 Task: Look for products in the category "Jams & Jellies" from Bonne Maman only.
Action: Mouse moved to (791, 310)
Screenshot: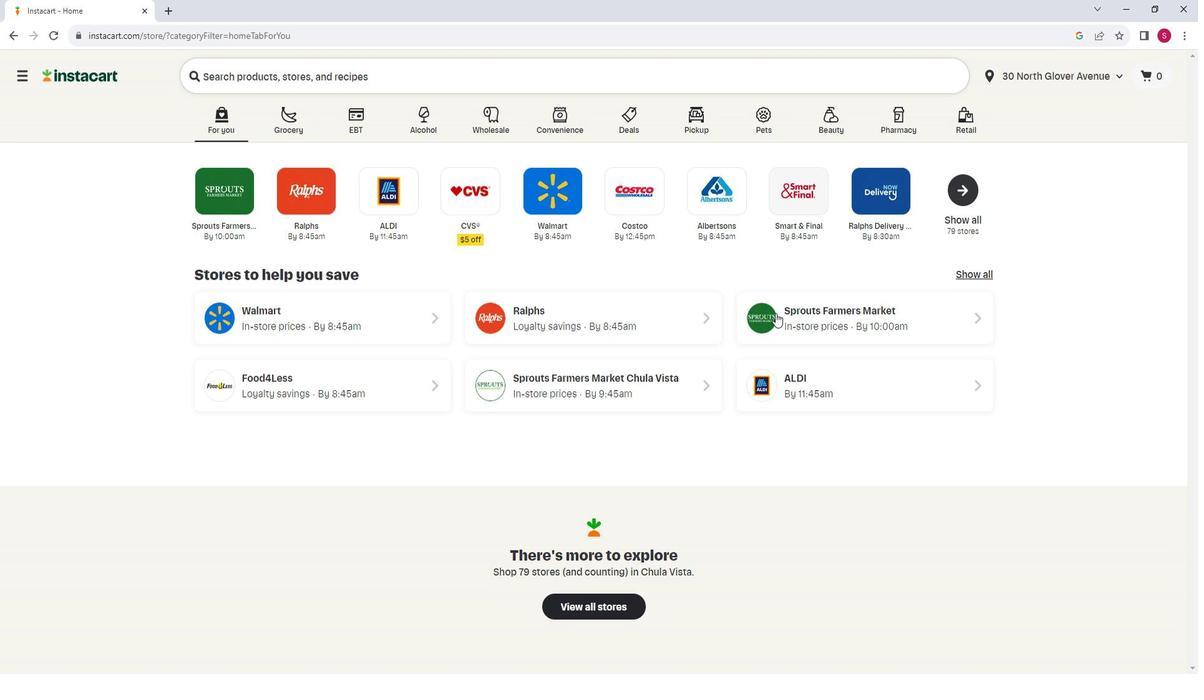 
Action: Mouse pressed left at (791, 310)
Screenshot: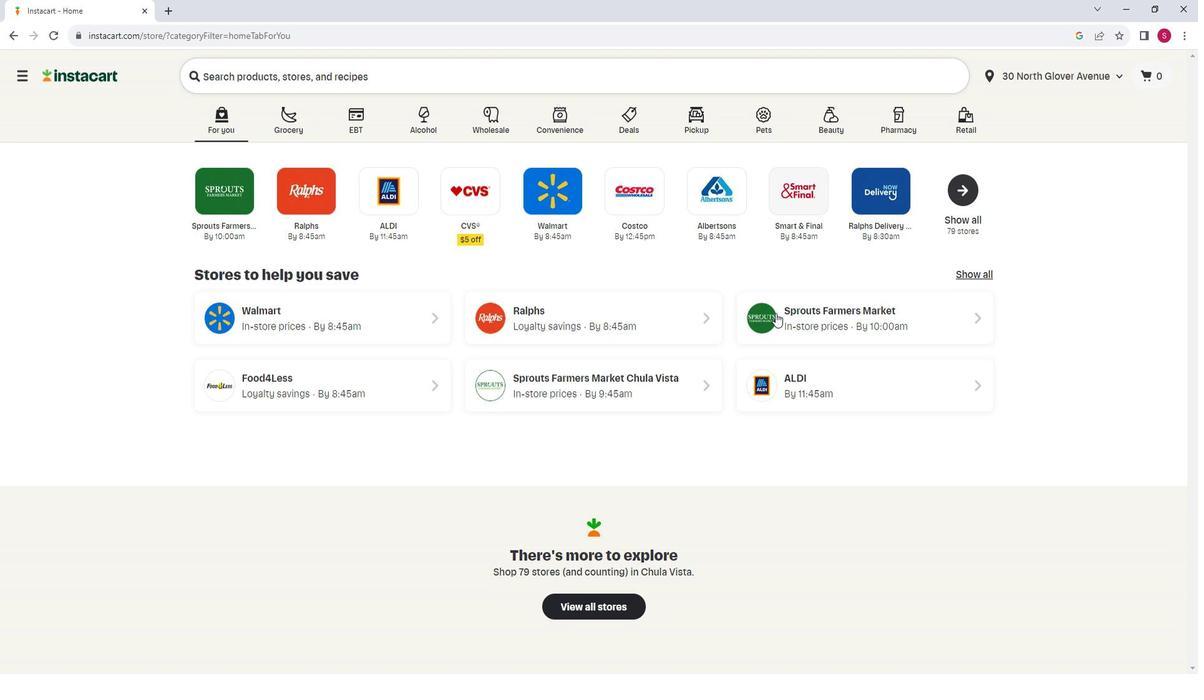 
Action: Mouse moved to (120, 410)
Screenshot: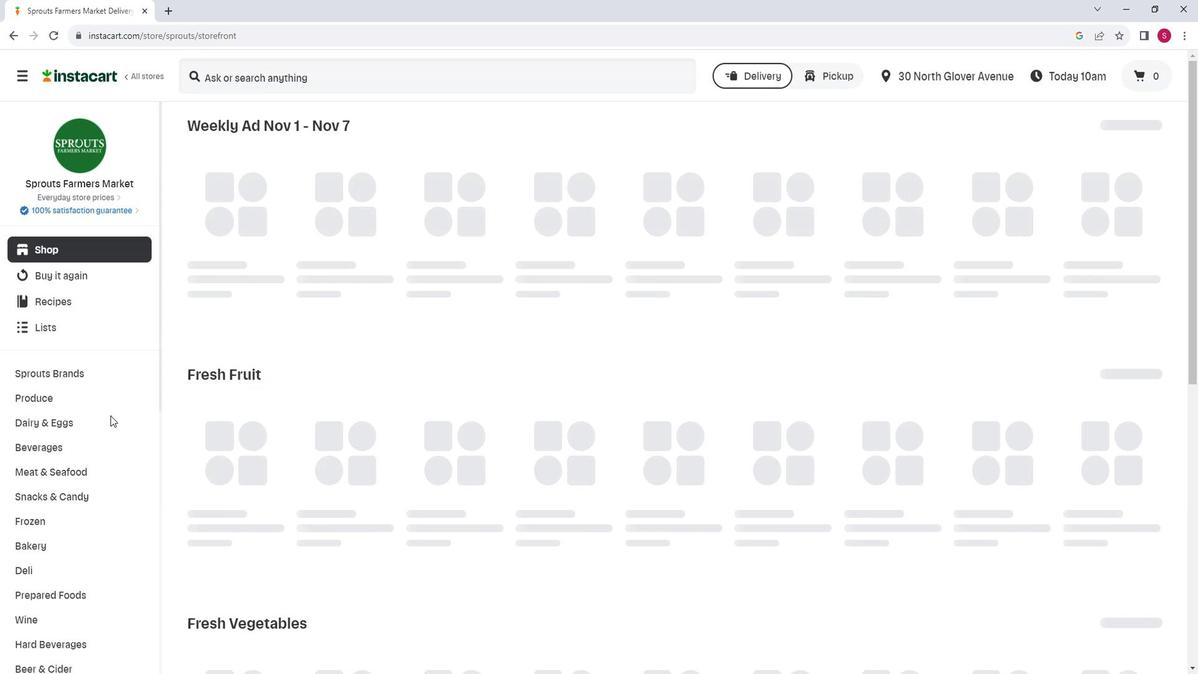 
Action: Mouse scrolled (120, 410) with delta (0, 0)
Screenshot: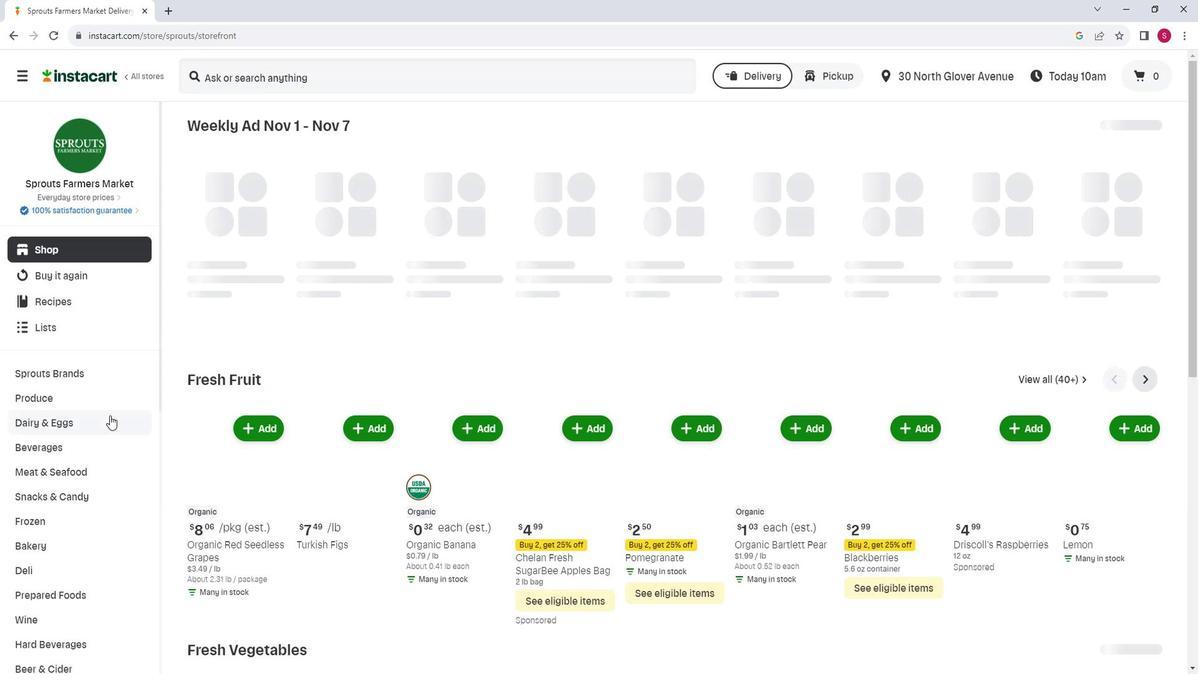 
Action: Mouse scrolled (120, 410) with delta (0, 0)
Screenshot: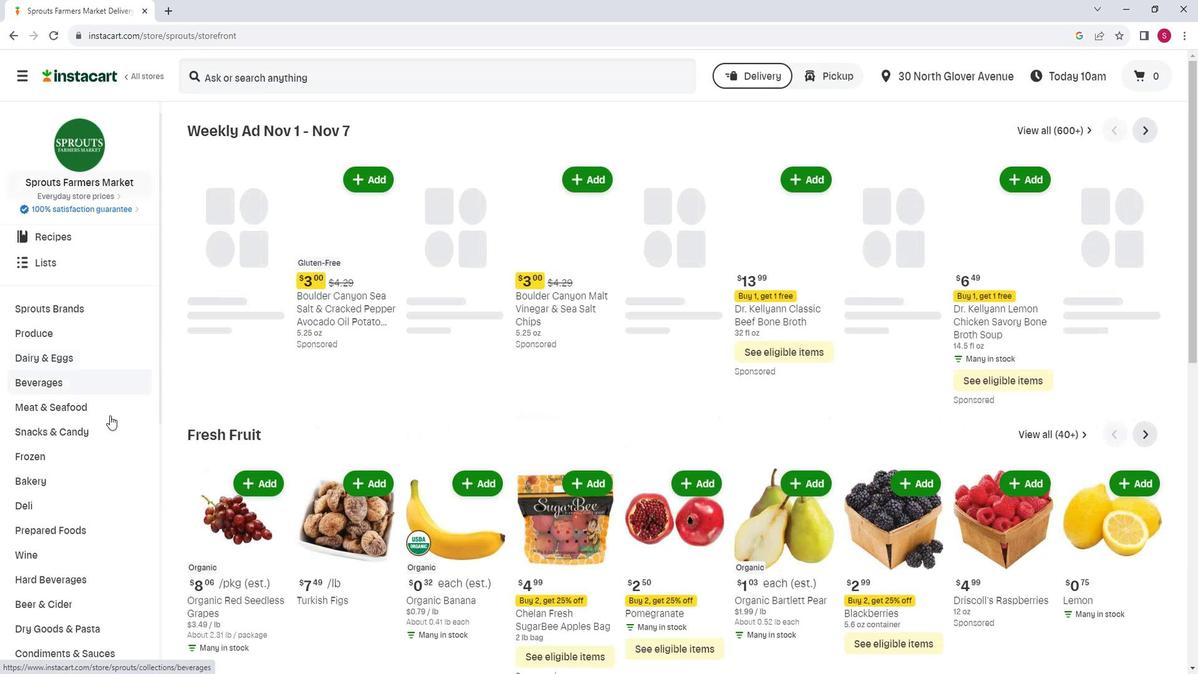 
Action: Mouse moved to (120, 410)
Screenshot: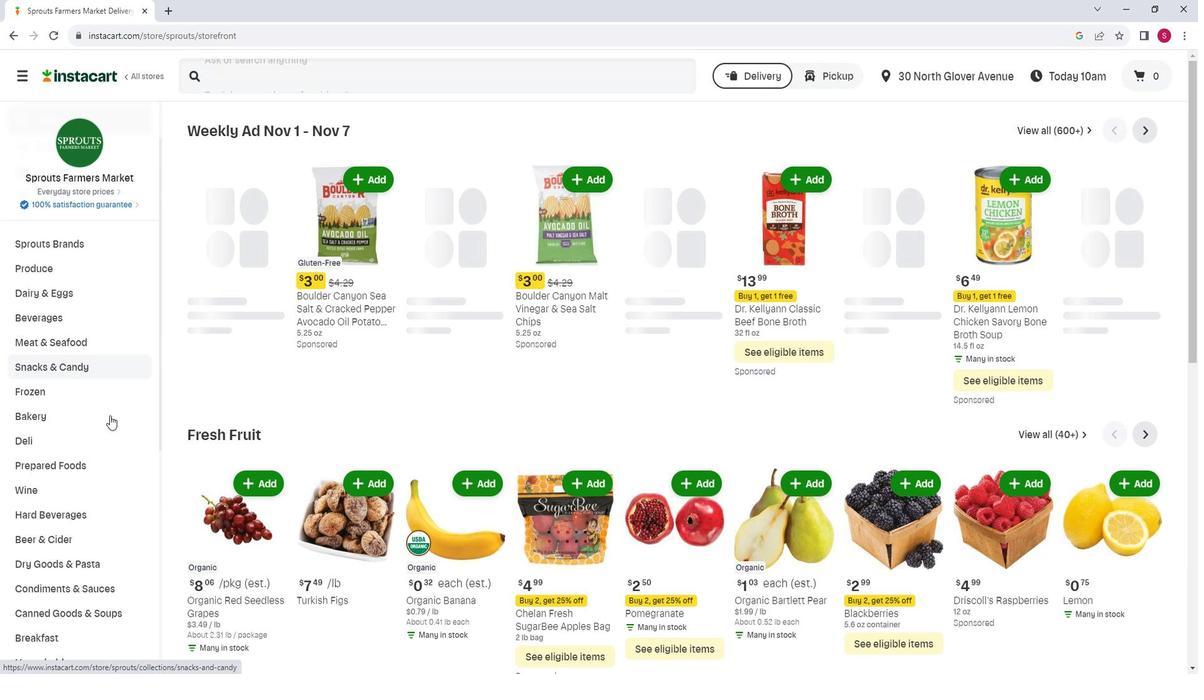 
Action: Mouse scrolled (120, 410) with delta (0, 0)
Screenshot: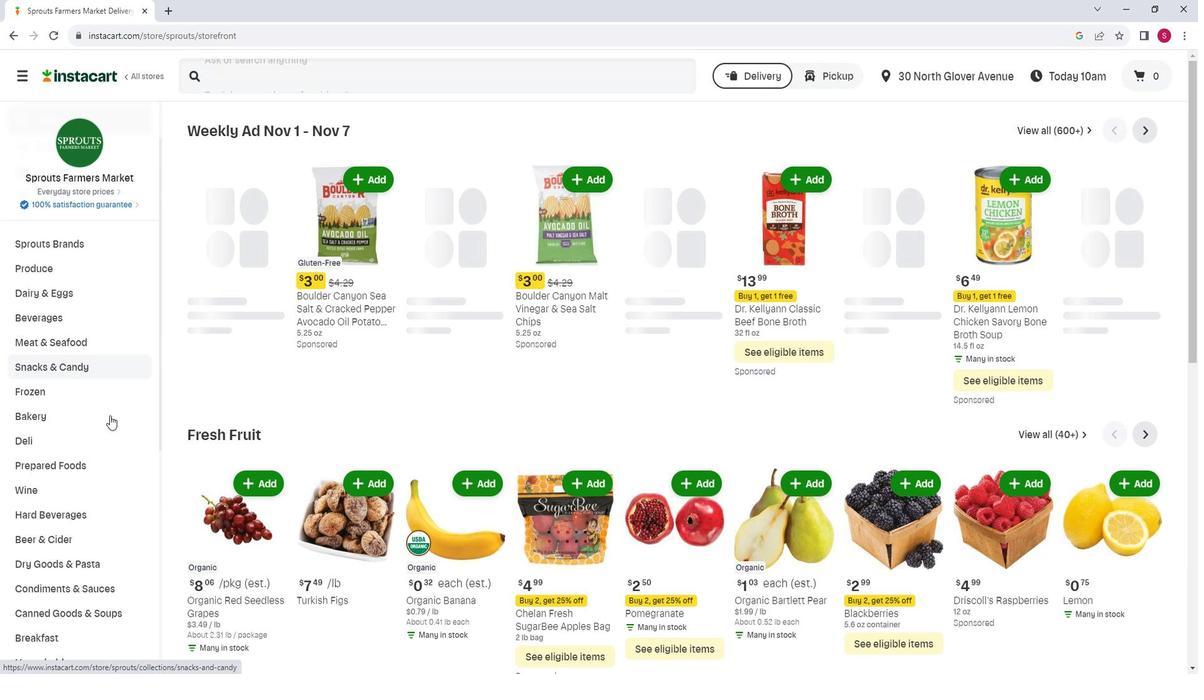 
Action: Mouse moved to (121, 410)
Screenshot: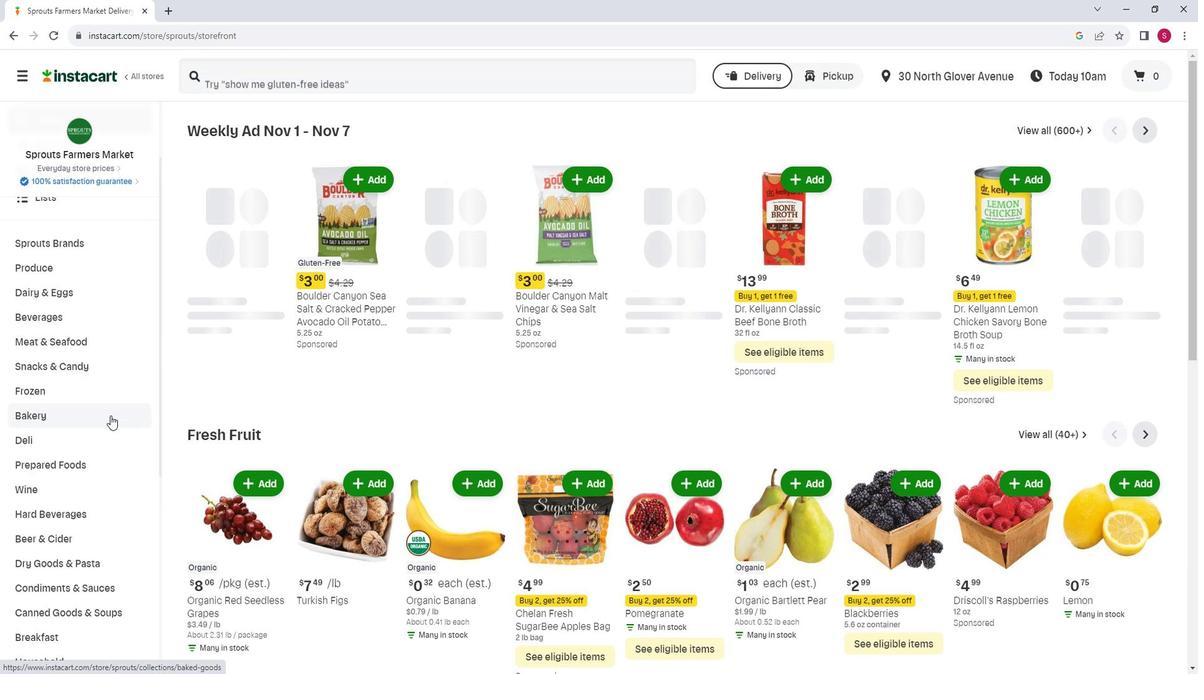 
Action: Mouse scrolled (121, 410) with delta (0, 0)
Screenshot: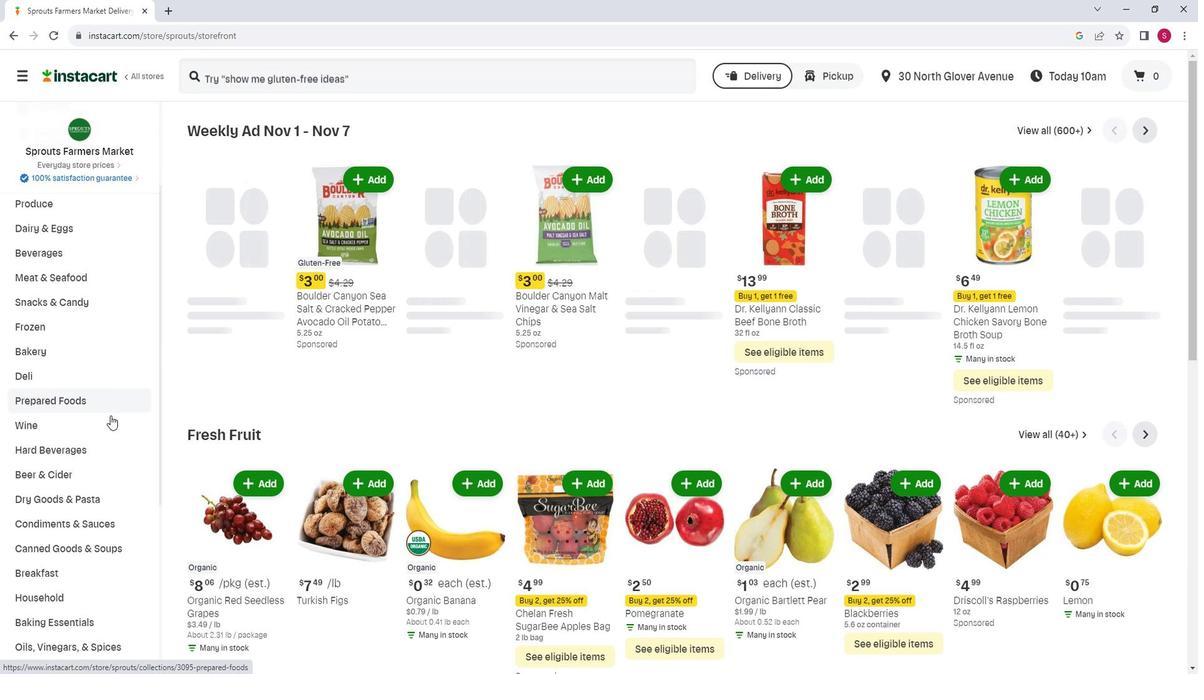 
Action: Mouse moved to (96, 494)
Screenshot: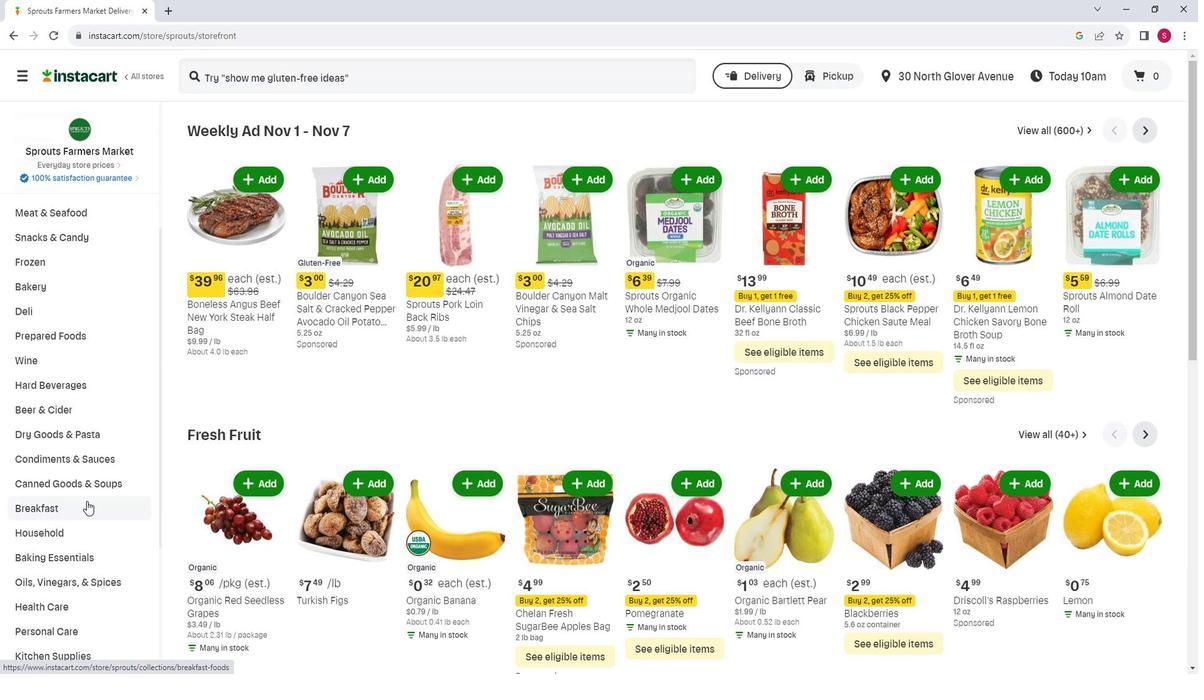 
Action: Mouse pressed left at (96, 494)
Screenshot: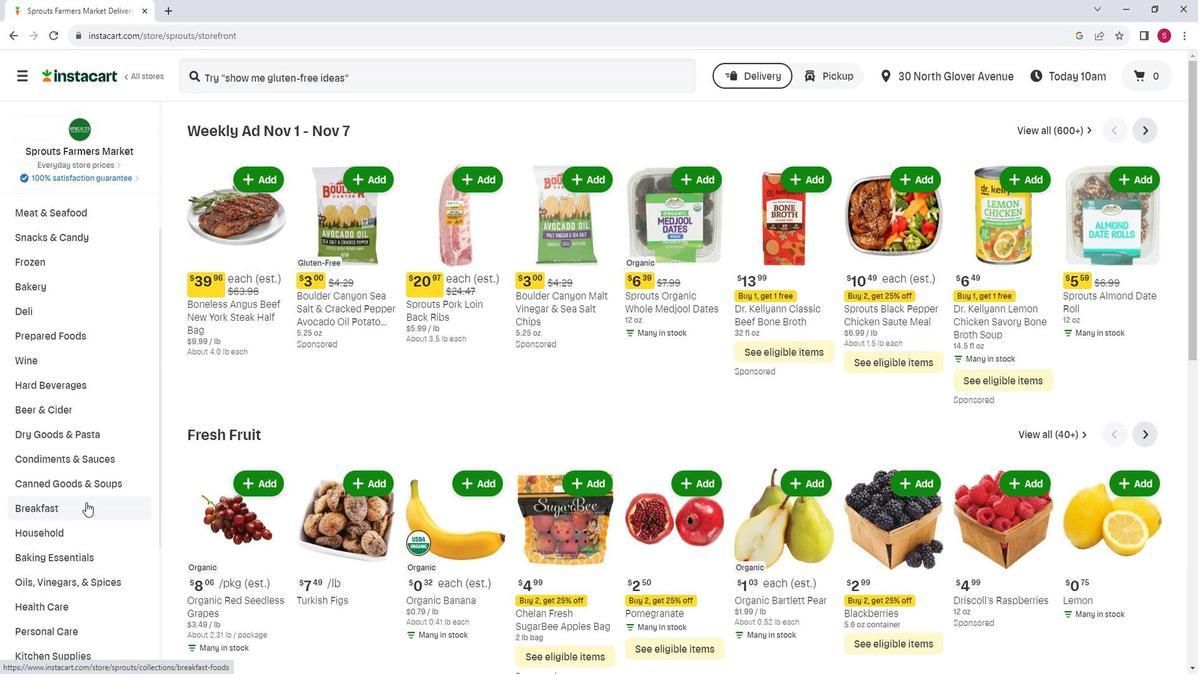 
Action: Mouse moved to (759, 162)
Screenshot: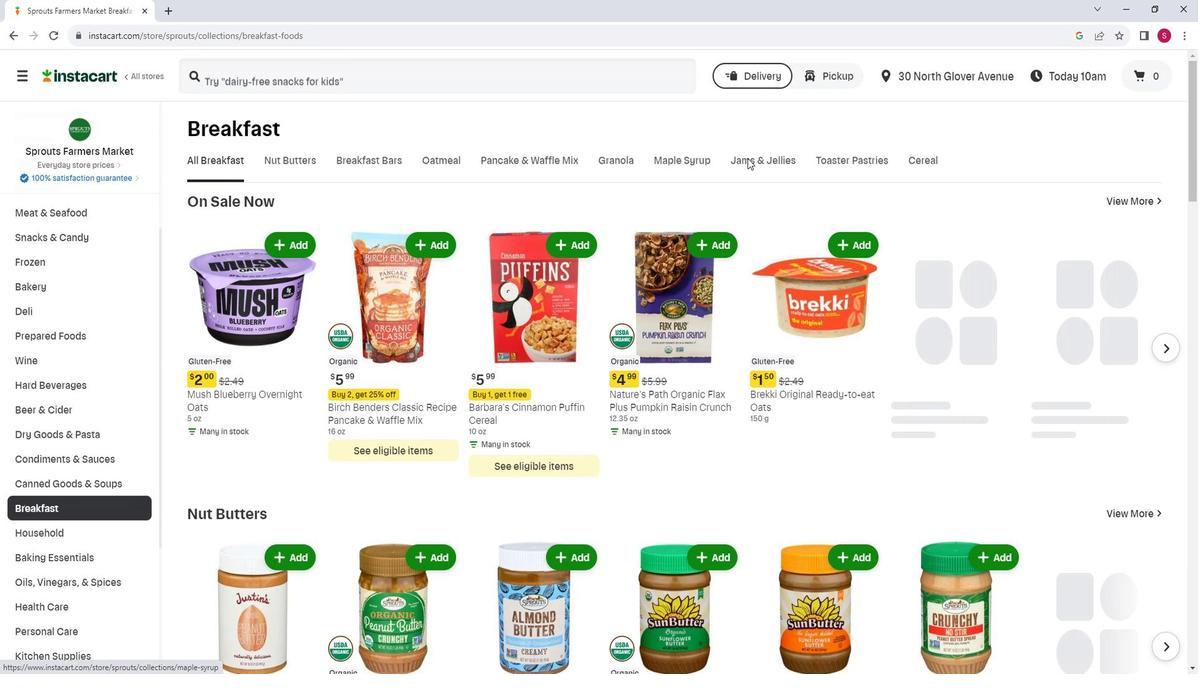 
Action: Mouse pressed left at (759, 162)
Screenshot: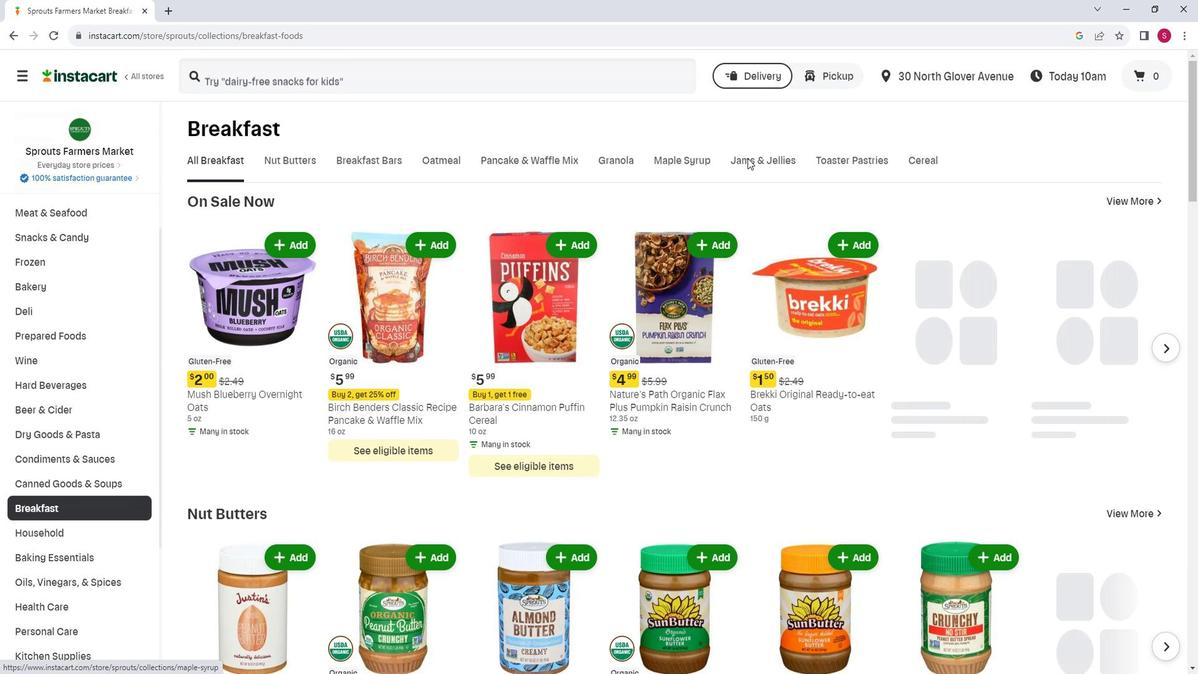 
Action: Mouse moved to (321, 214)
Screenshot: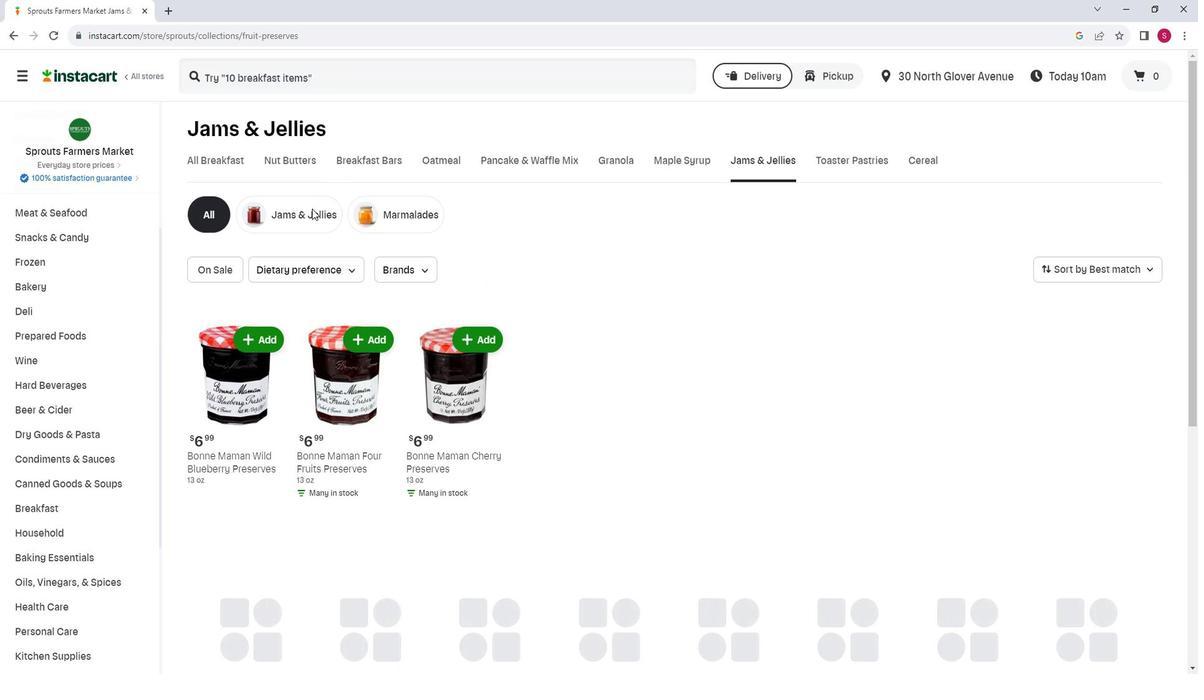 
Action: Mouse pressed left at (321, 214)
Screenshot: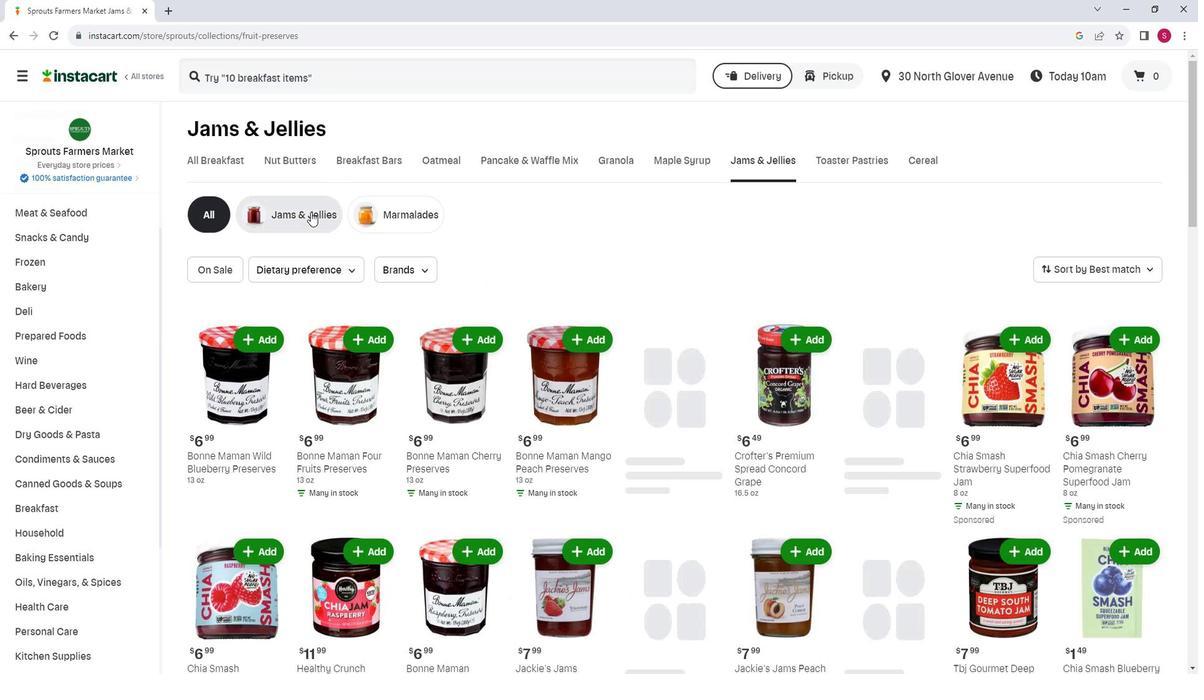 
Action: Mouse moved to (427, 269)
Screenshot: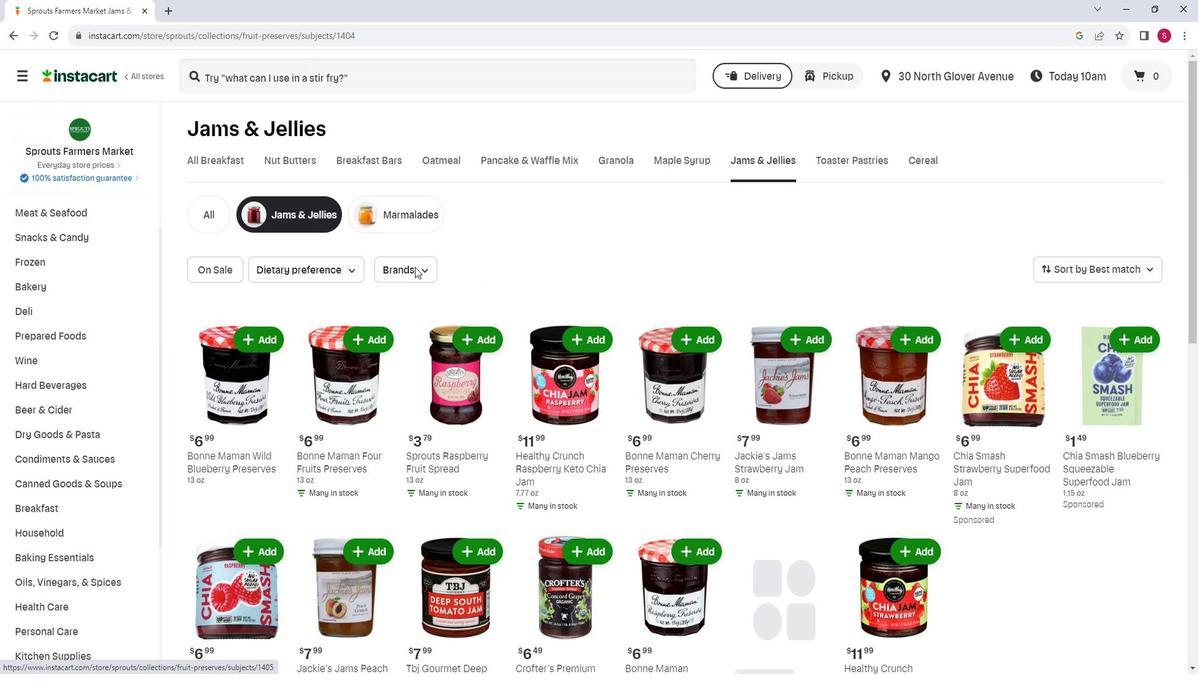 
Action: Mouse pressed left at (427, 269)
Screenshot: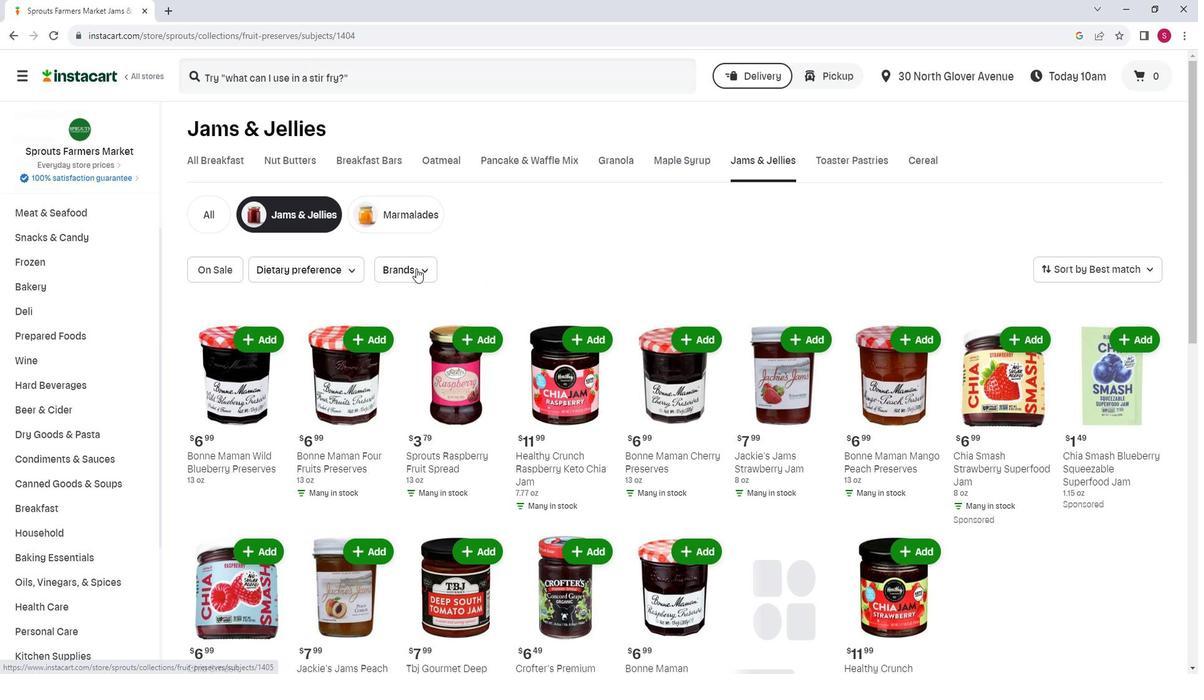 
Action: Mouse moved to (466, 370)
Screenshot: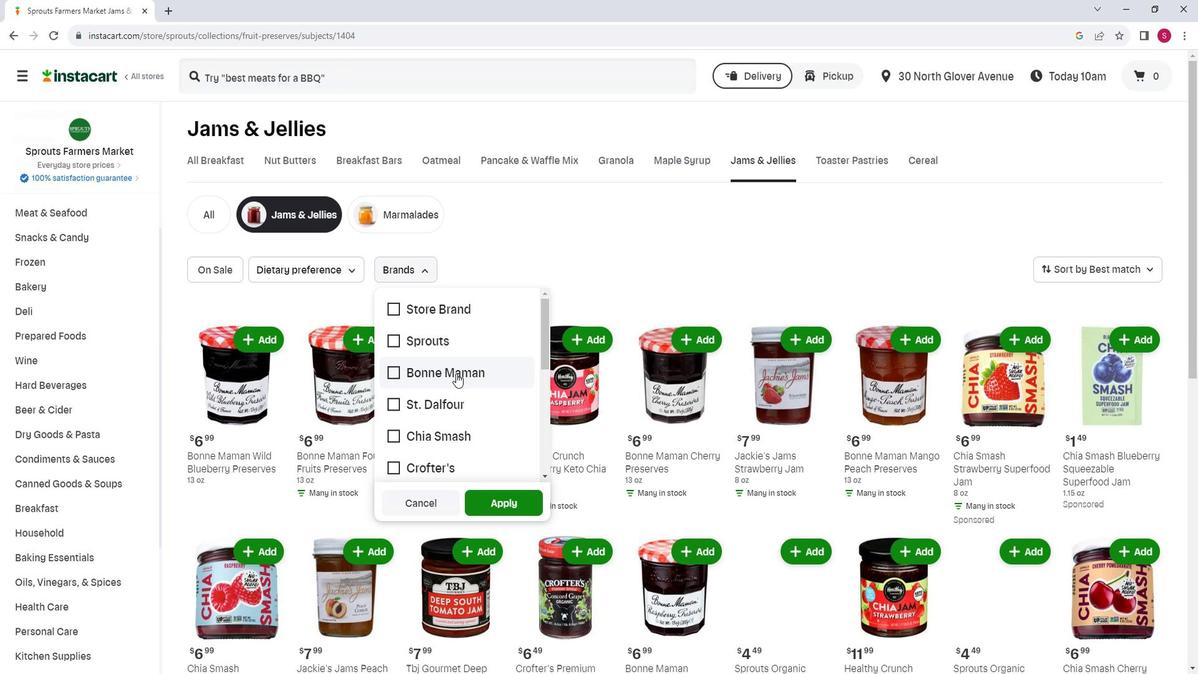 
Action: Mouse pressed left at (466, 370)
Screenshot: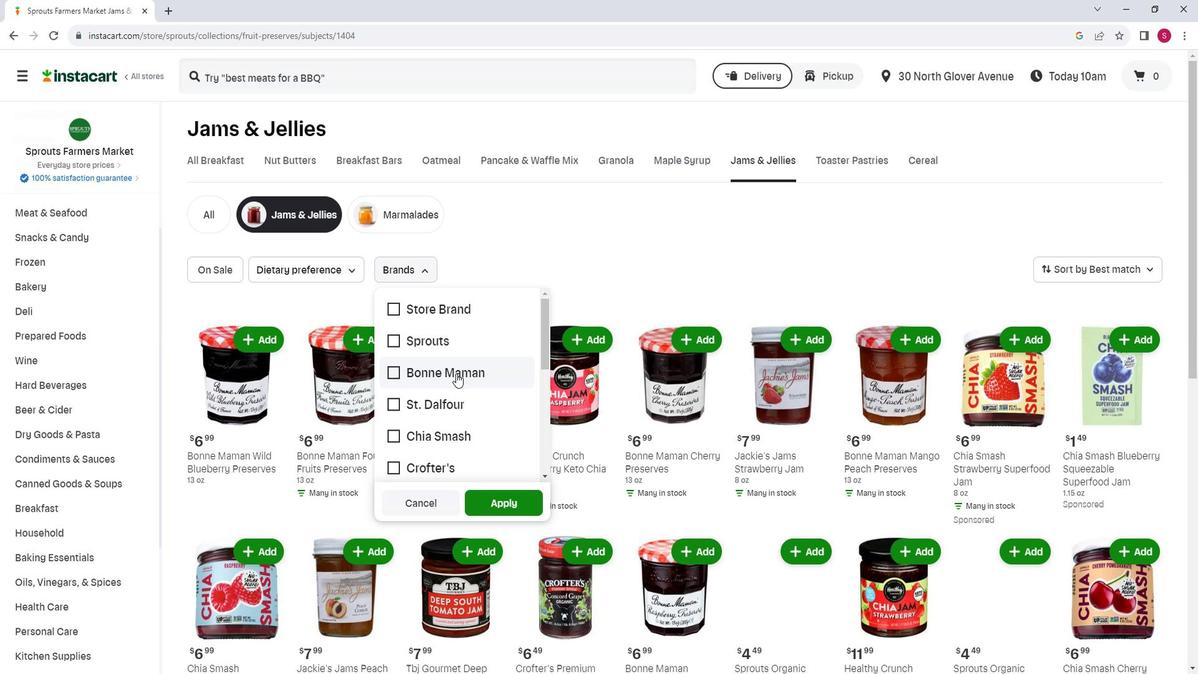 
Action: Mouse moved to (491, 496)
Screenshot: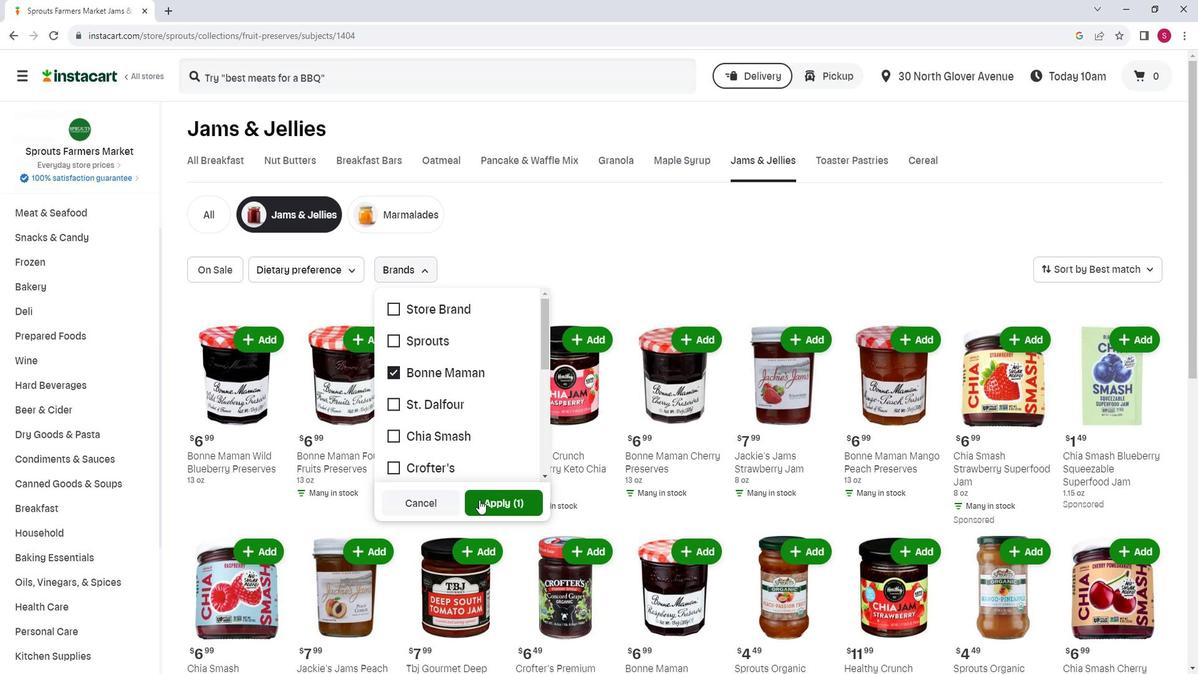 
Action: Mouse pressed left at (491, 496)
Screenshot: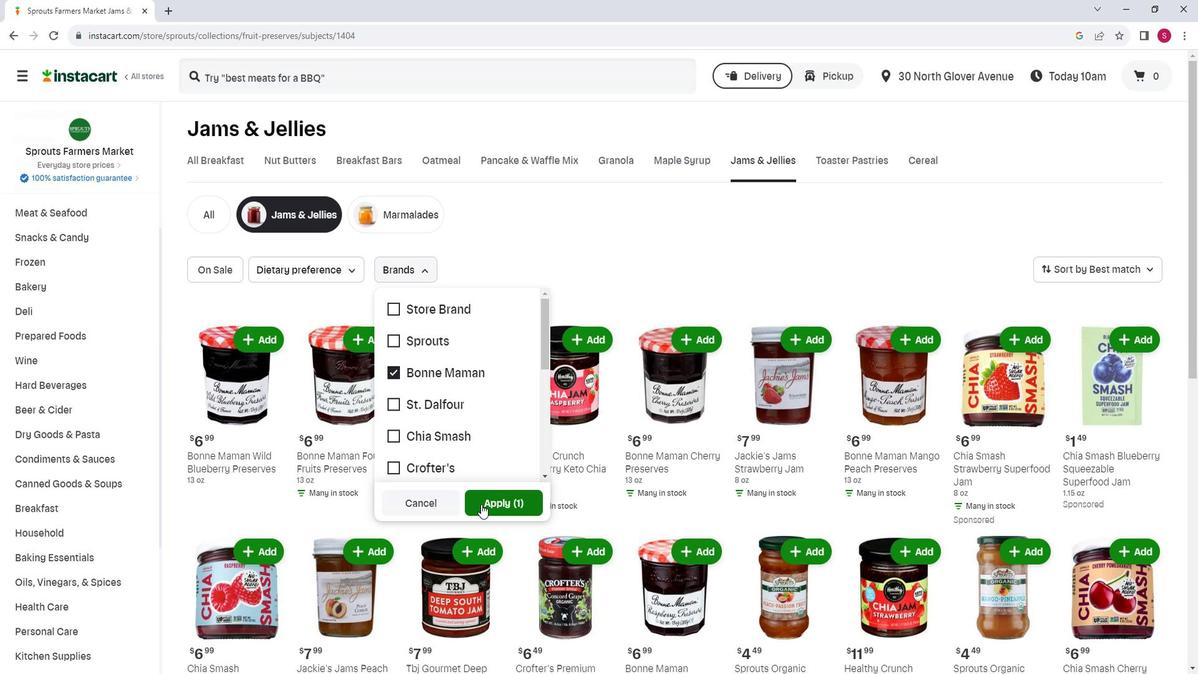 
Action: Mouse moved to (599, 495)
Screenshot: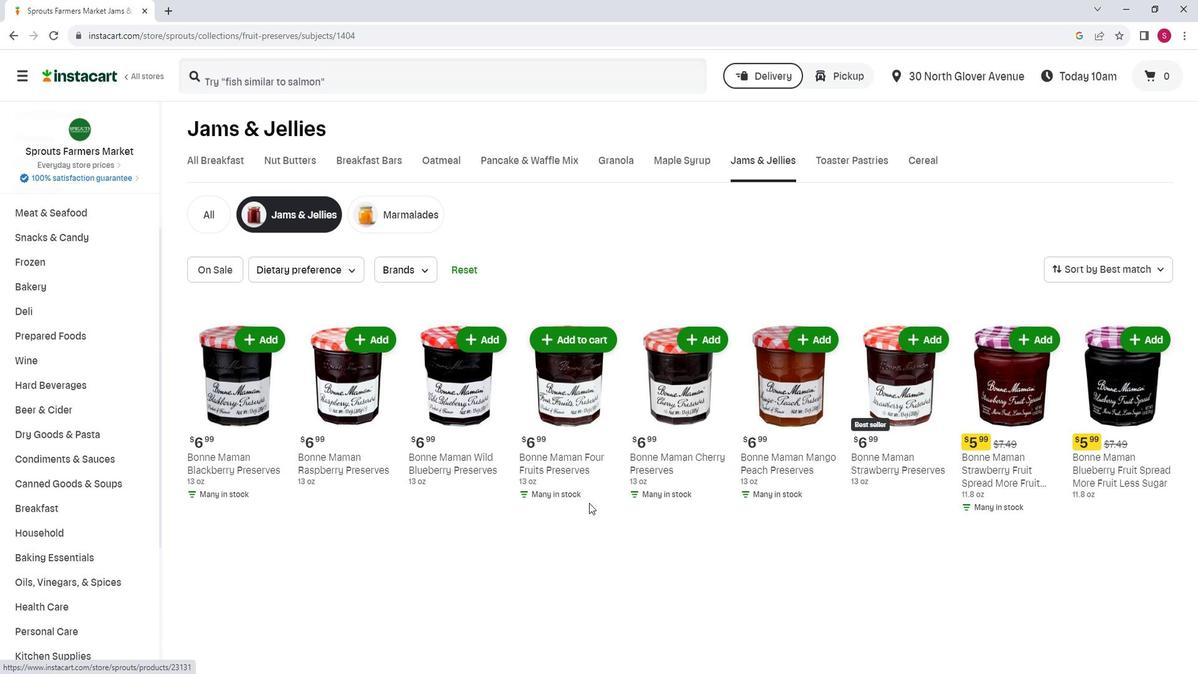 
